 Task: Create a Board called Board0042 in Workspace Development in Trello with Visibility as Private
Action: Mouse moved to (526, 35)
Screenshot: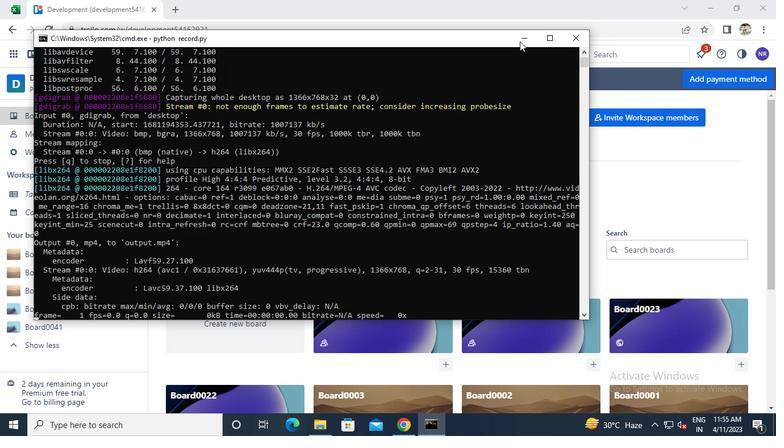
Action: Mouse pressed left at (526, 35)
Screenshot: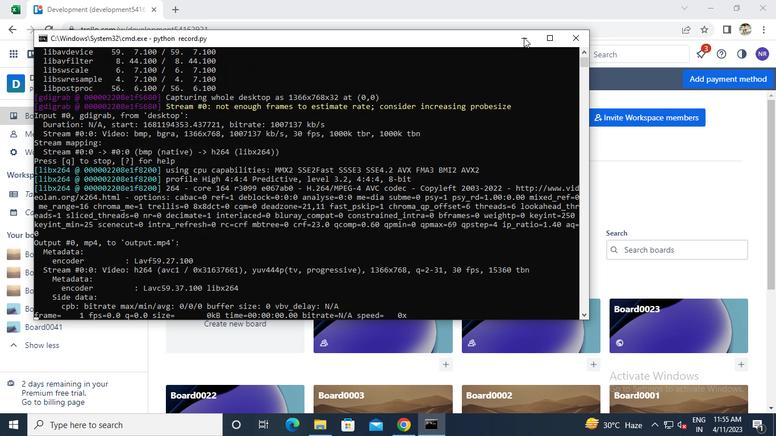
Action: Mouse moved to (243, 324)
Screenshot: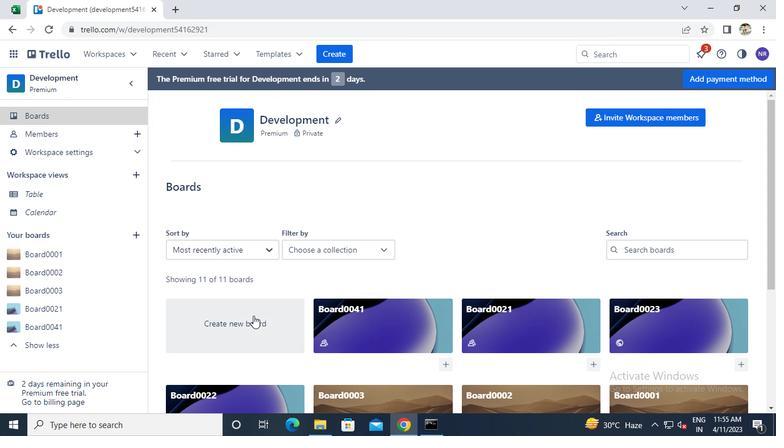
Action: Mouse pressed left at (243, 324)
Screenshot: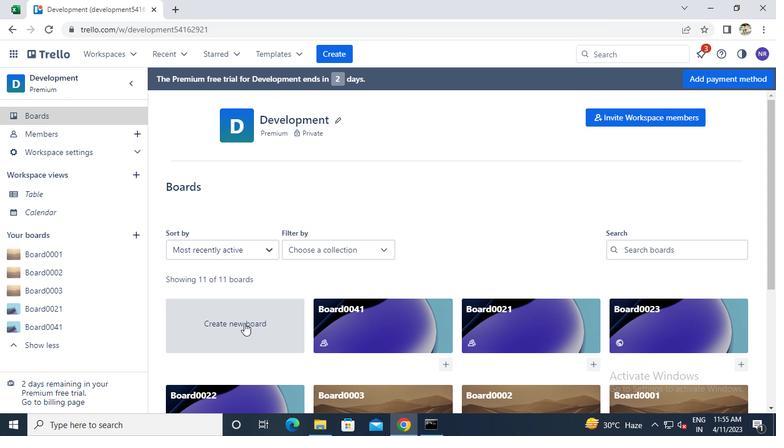 
Action: Keyboard Key.caps_lock
Screenshot: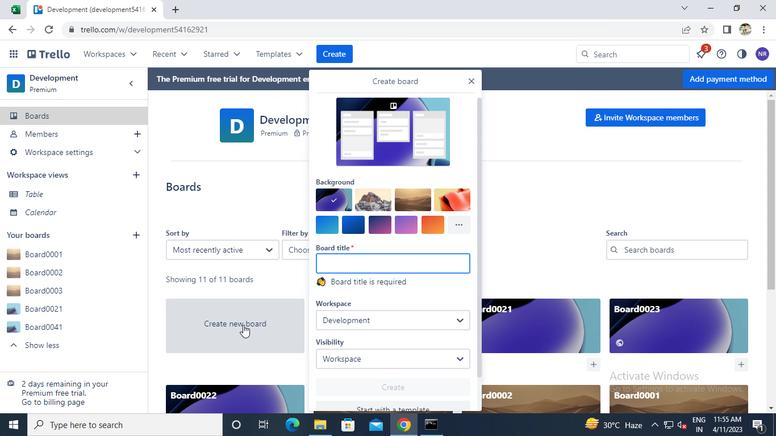 
Action: Keyboard b
Screenshot: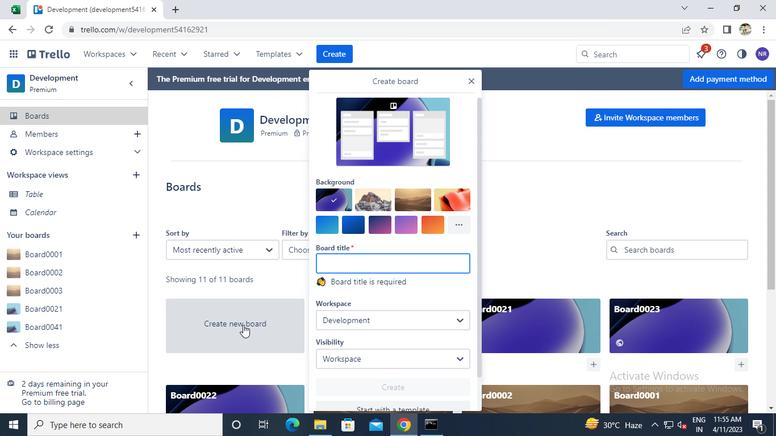 
Action: Keyboard Key.caps_lock
Screenshot: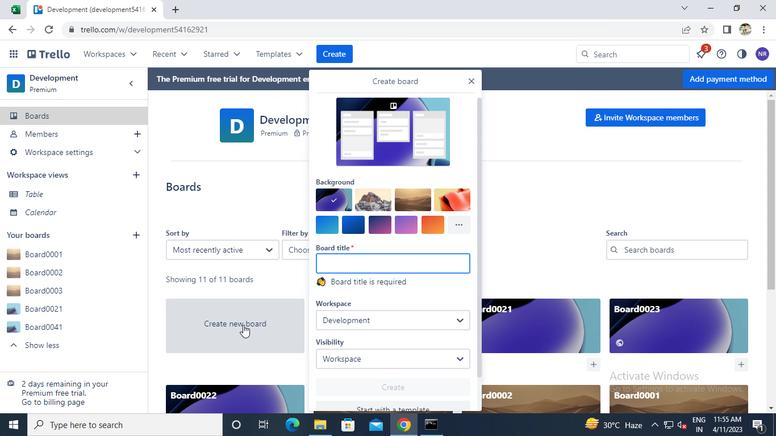 
Action: Keyboard o
Screenshot: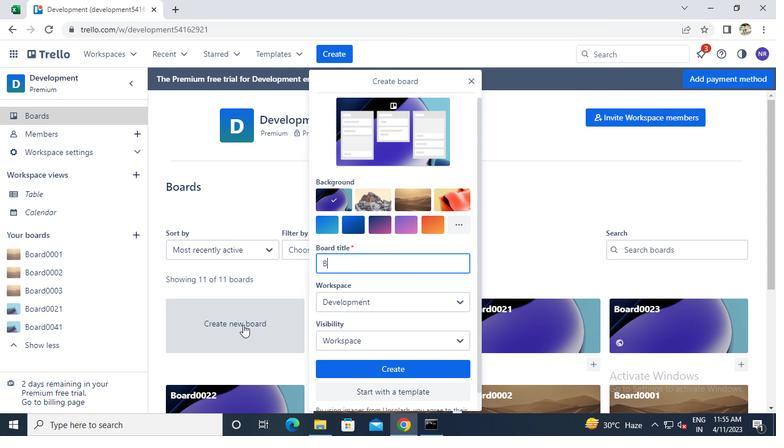 
Action: Keyboard a
Screenshot: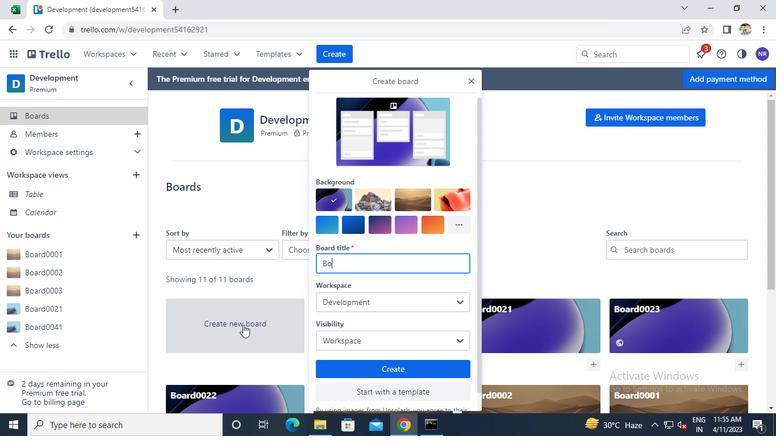 
Action: Keyboard r
Screenshot: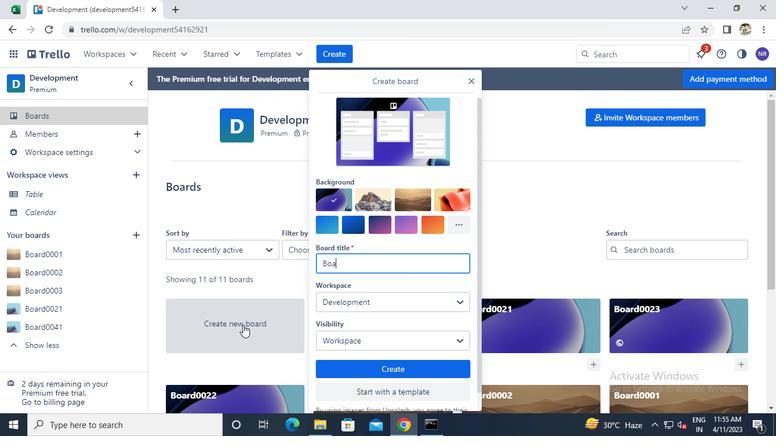 
Action: Keyboard d
Screenshot: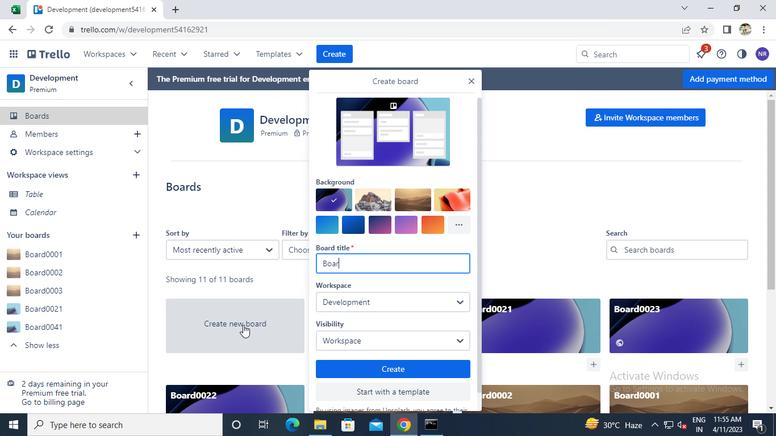 
Action: Keyboard 0
Screenshot: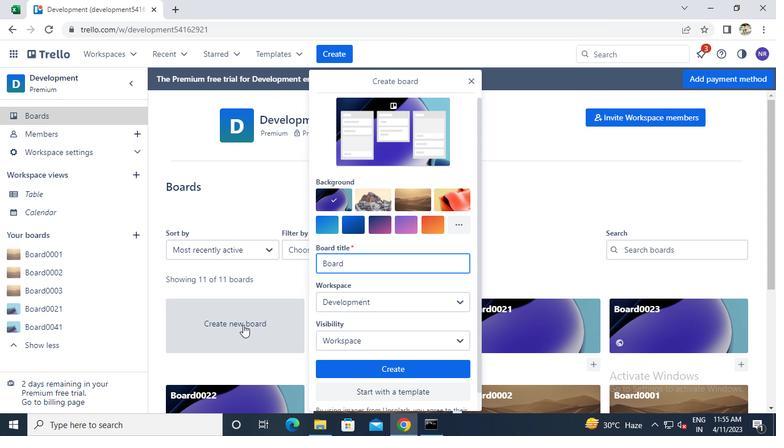 
Action: Keyboard 0
Screenshot: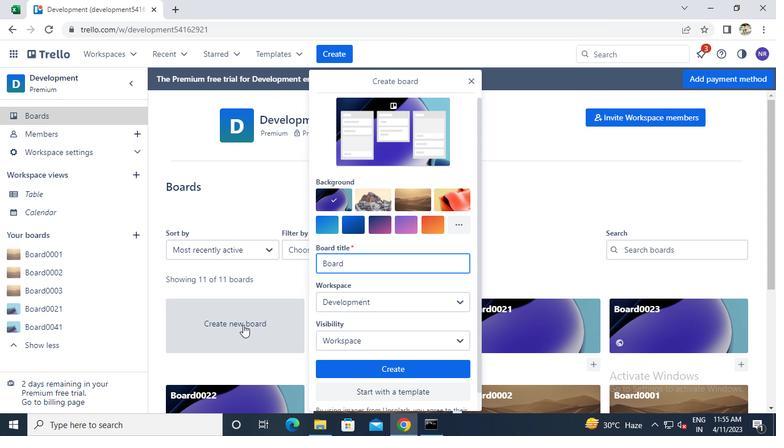 
Action: Keyboard 4
Screenshot: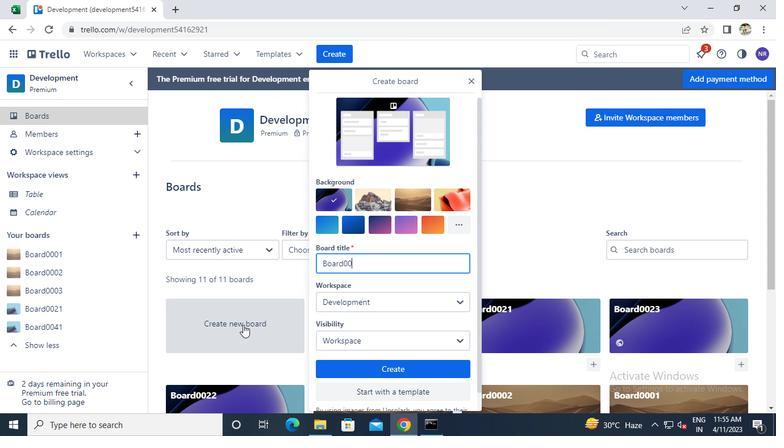 
Action: Keyboard 2
Screenshot: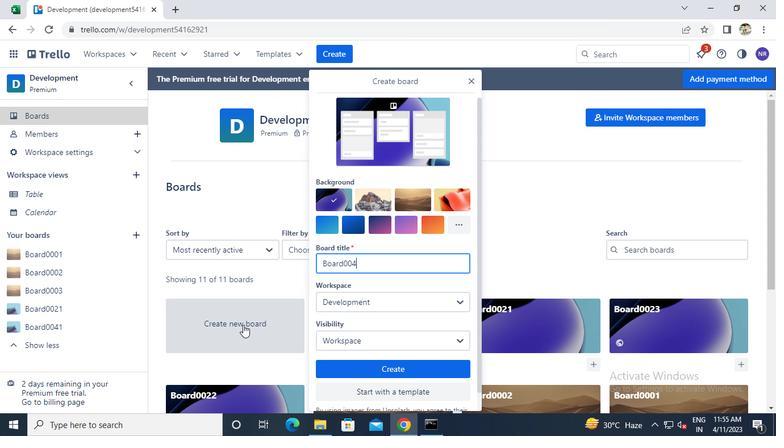 
Action: Mouse moved to (339, 340)
Screenshot: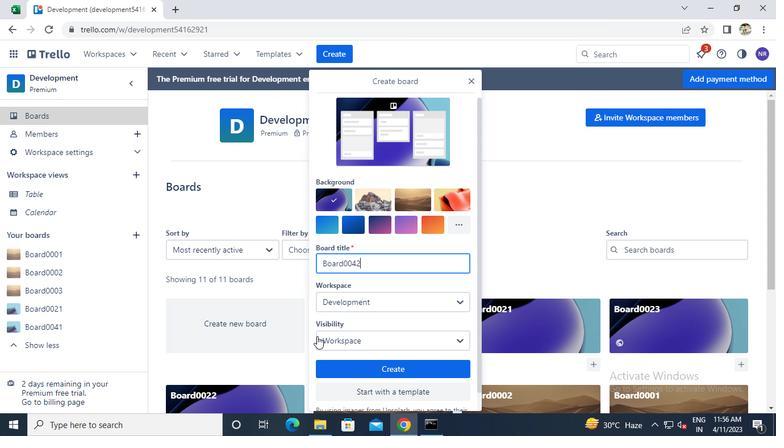 
Action: Mouse pressed left at (339, 340)
Screenshot: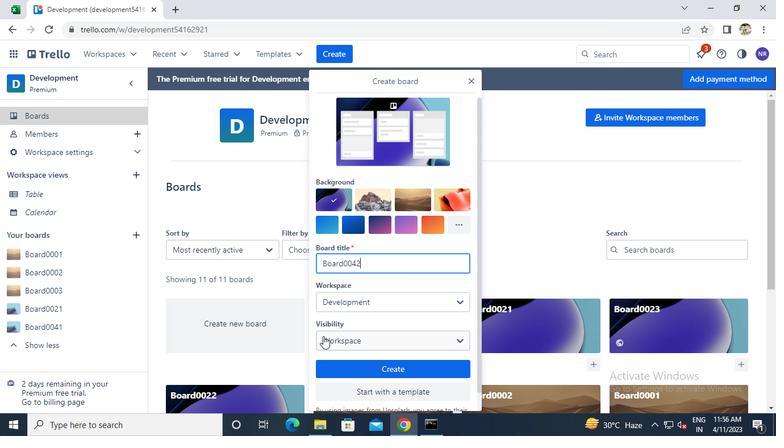 
Action: Mouse moved to (368, 231)
Screenshot: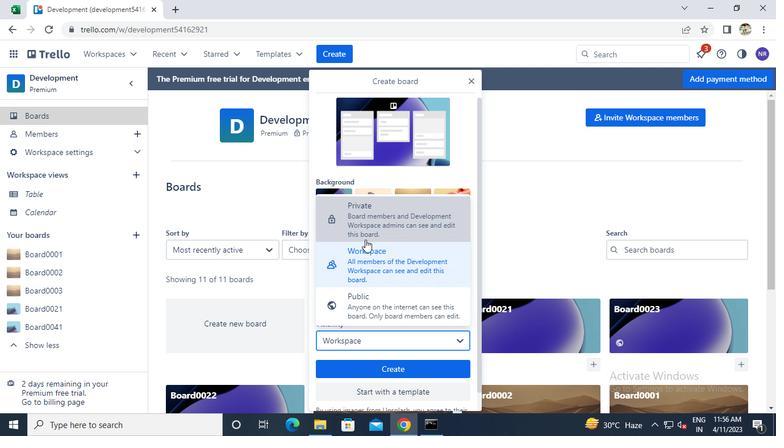 
Action: Mouse pressed left at (368, 231)
Screenshot: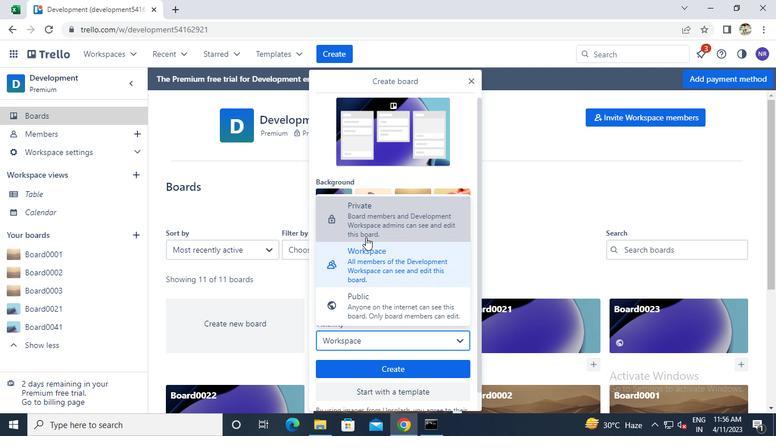 
Action: Mouse moved to (378, 372)
Screenshot: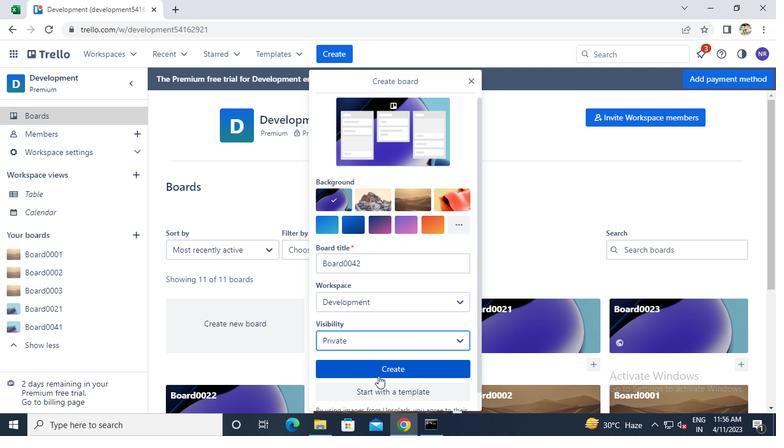 
Action: Mouse pressed left at (378, 372)
Screenshot: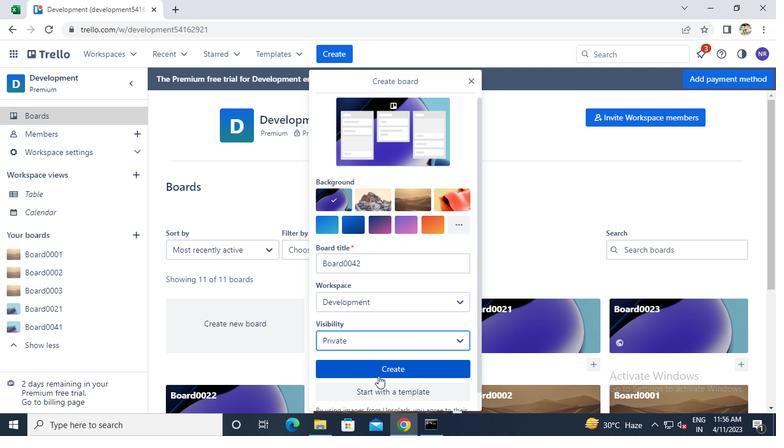 
Action: Mouse moved to (431, 421)
Screenshot: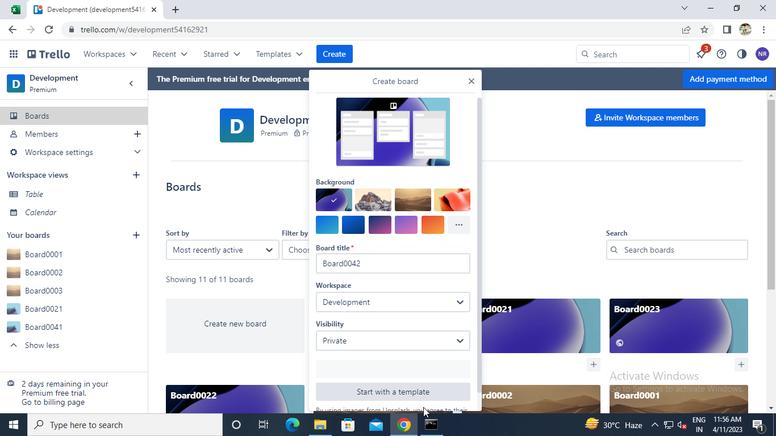 
Action: Mouse pressed left at (431, 421)
Screenshot: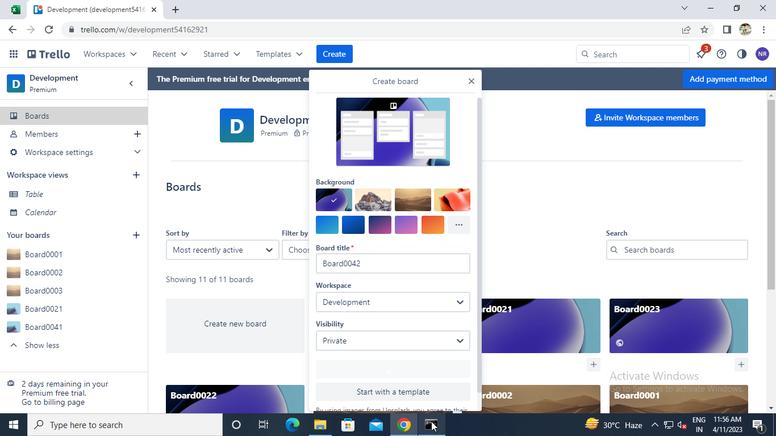 
Action: Mouse moved to (577, 32)
Screenshot: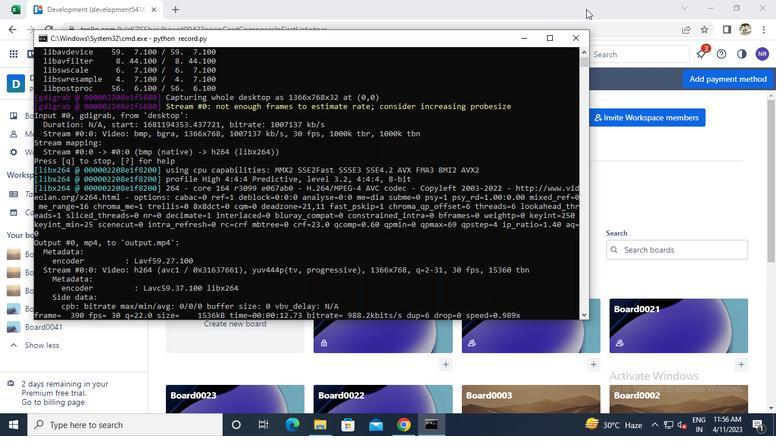 
Action: Mouse pressed left at (577, 32)
Screenshot: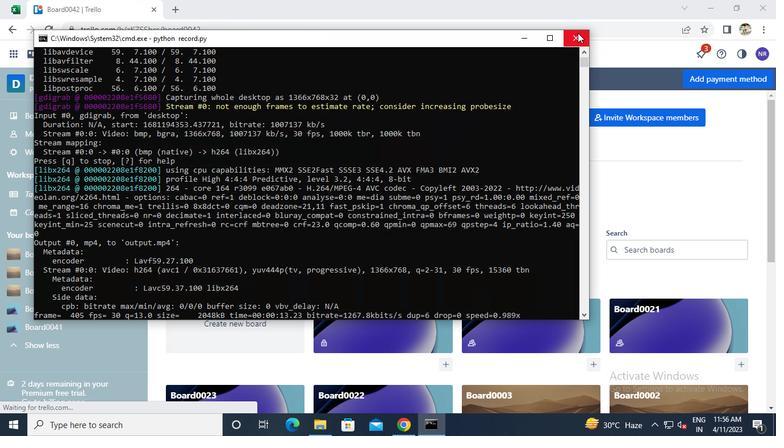 
